 Task: Forward email with the signature Alexandra Wilson with the subject 'Project update' from softage.1@softage.net to 'softage.6@softage.net' with the message 'I would like to schedule a call to discuss the proposed changes to the contract.'
Action: Mouse moved to (1155, 203)
Screenshot: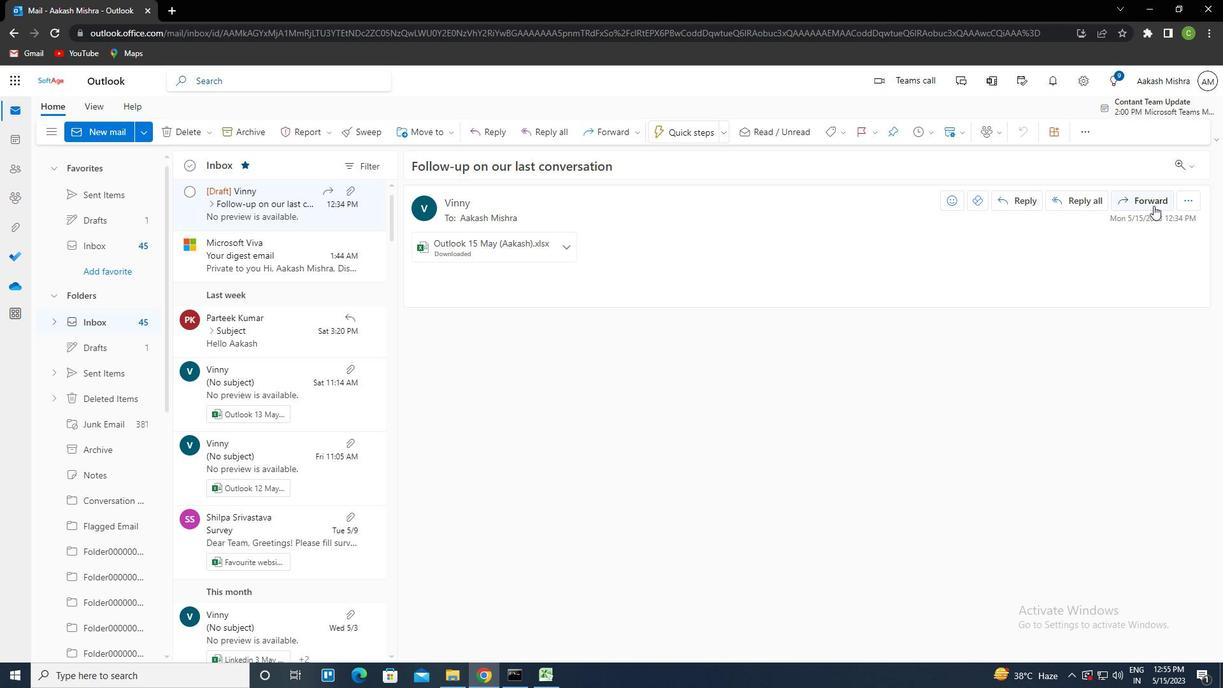 
Action: Mouse pressed left at (1155, 203)
Screenshot: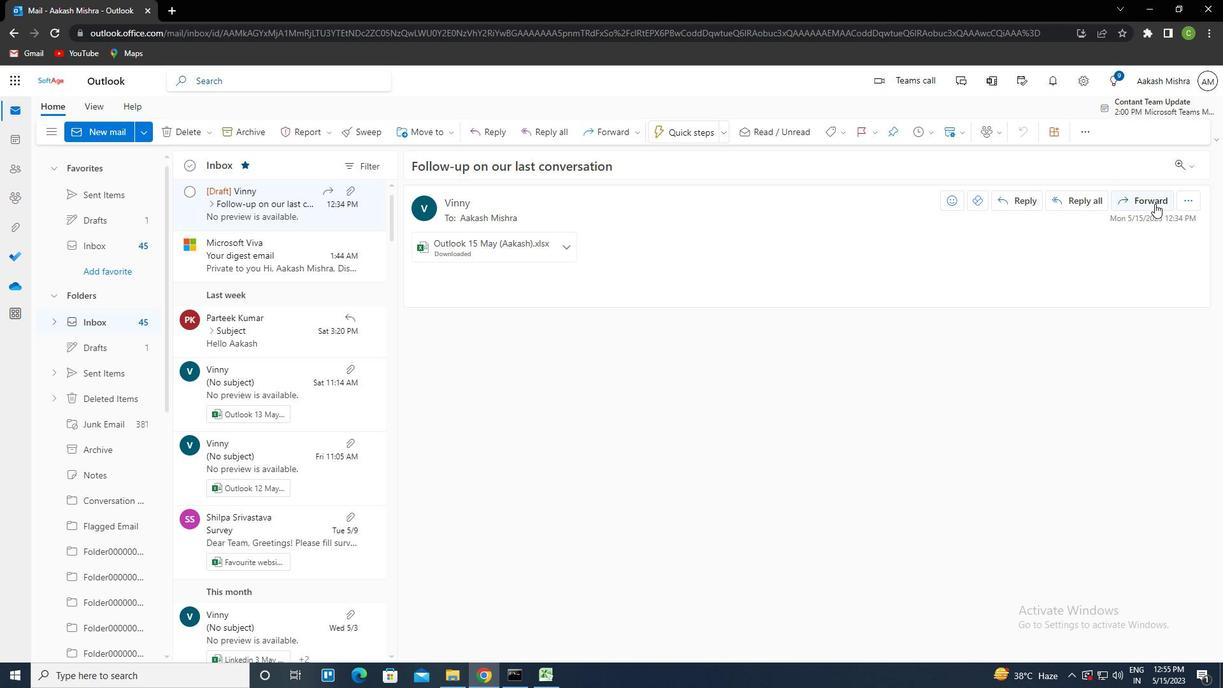 
Action: Mouse moved to (813, 134)
Screenshot: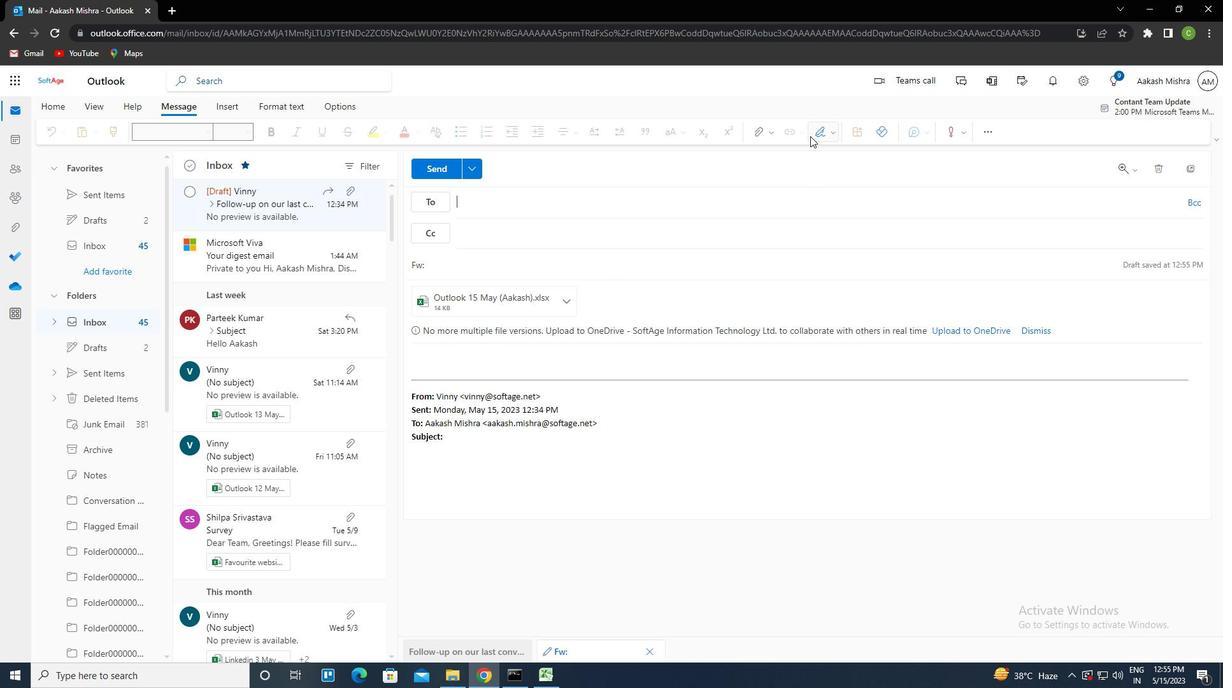 
Action: Mouse pressed left at (813, 134)
Screenshot: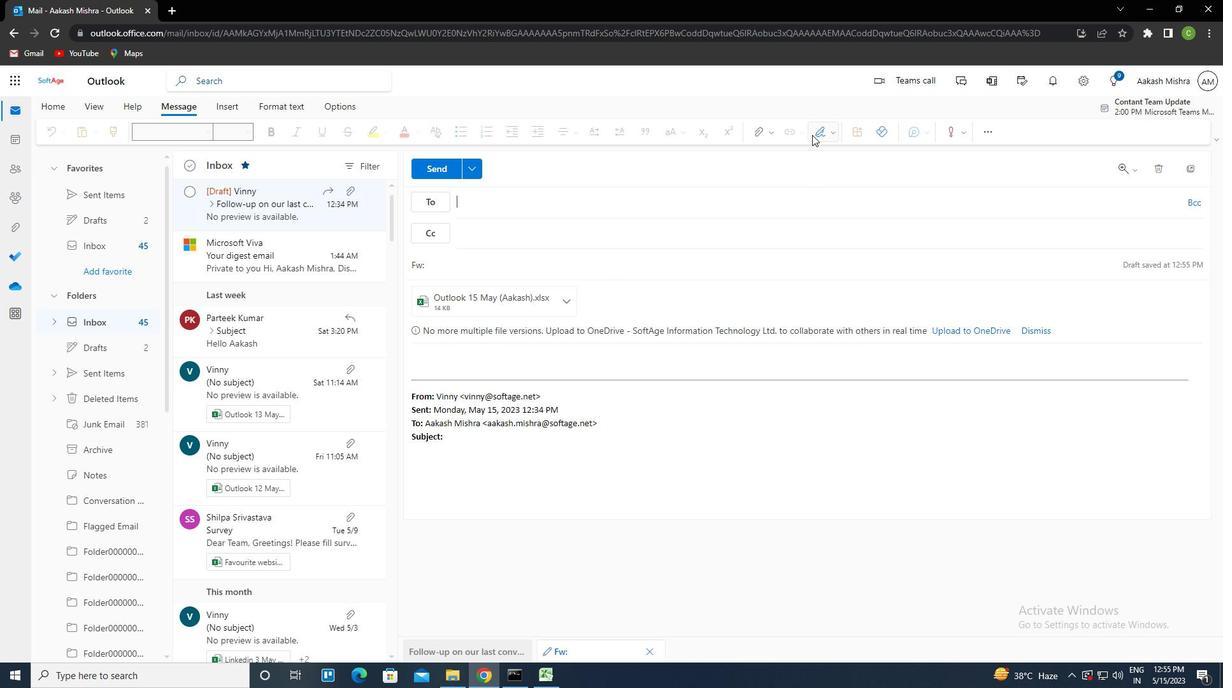 
Action: Mouse moved to (805, 179)
Screenshot: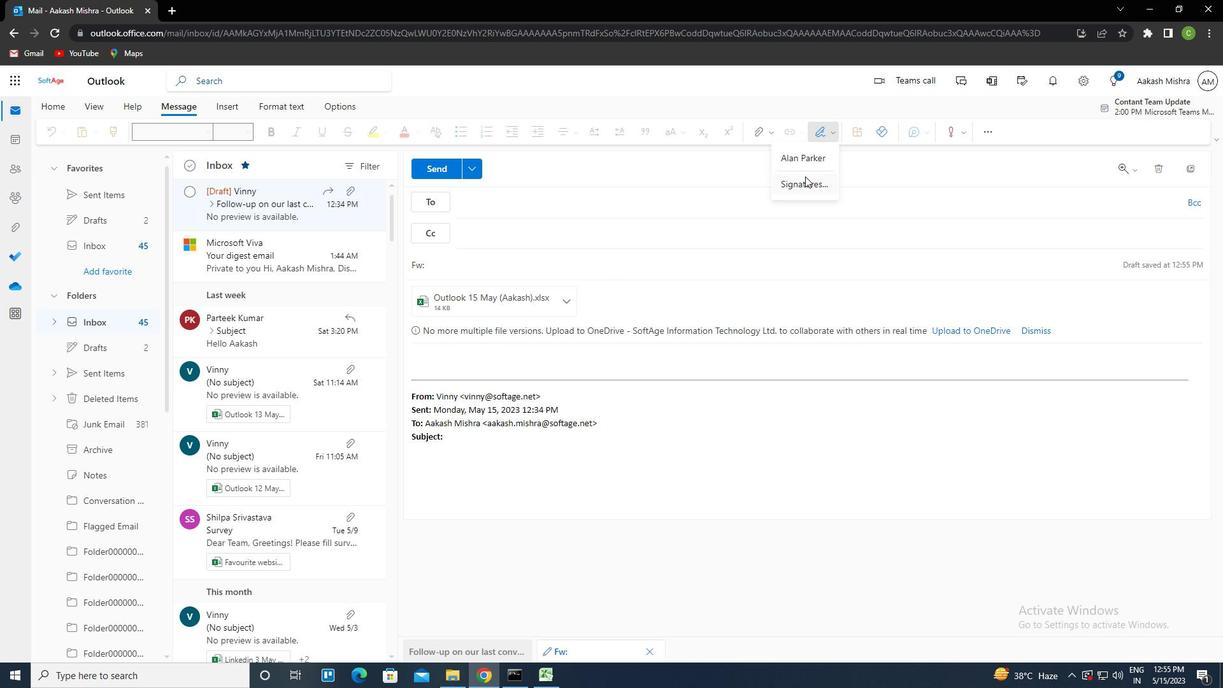 
Action: Mouse pressed left at (805, 179)
Screenshot: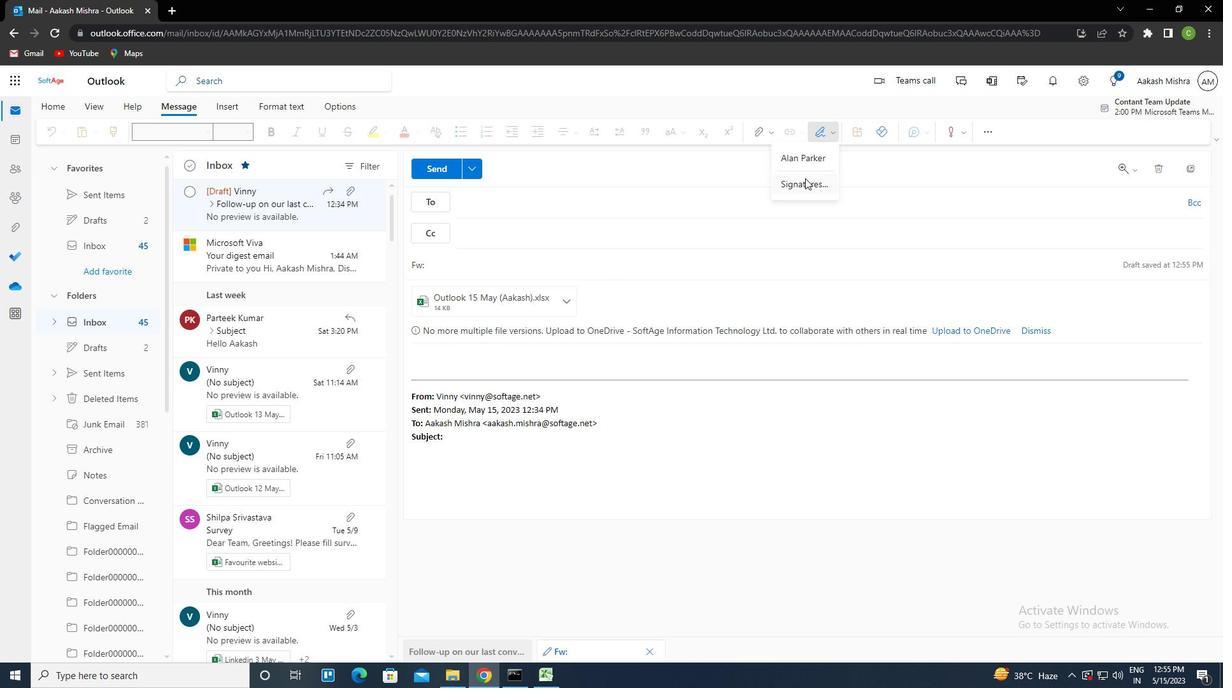 
Action: Mouse moved to (854, 230)
Screenshot: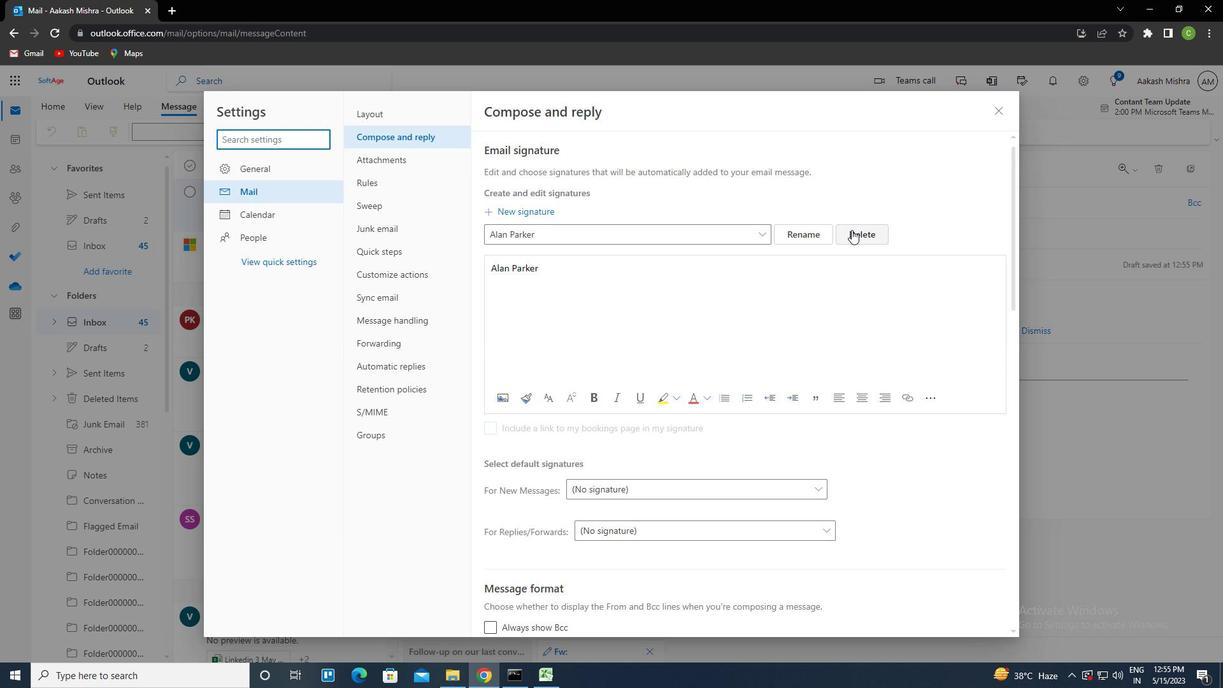 
Action: Mouse pressed left at (854, 230)
Screenshot: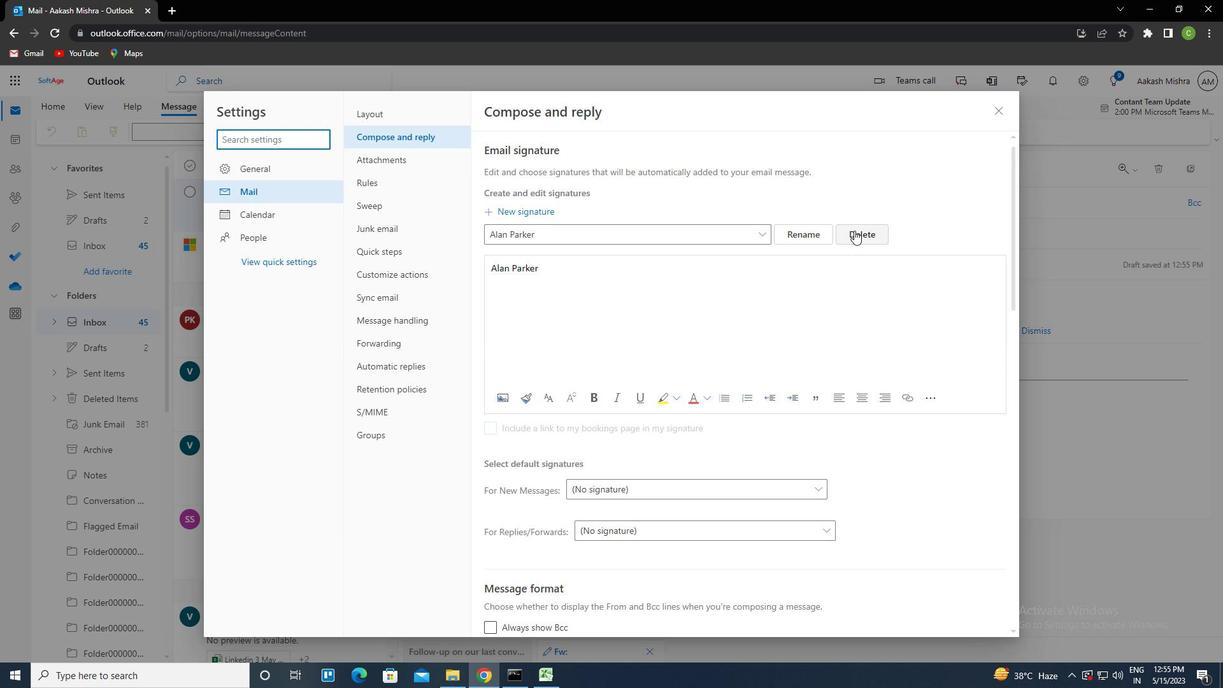 
Action: Mouse moved to (743, 239)
Screenshot: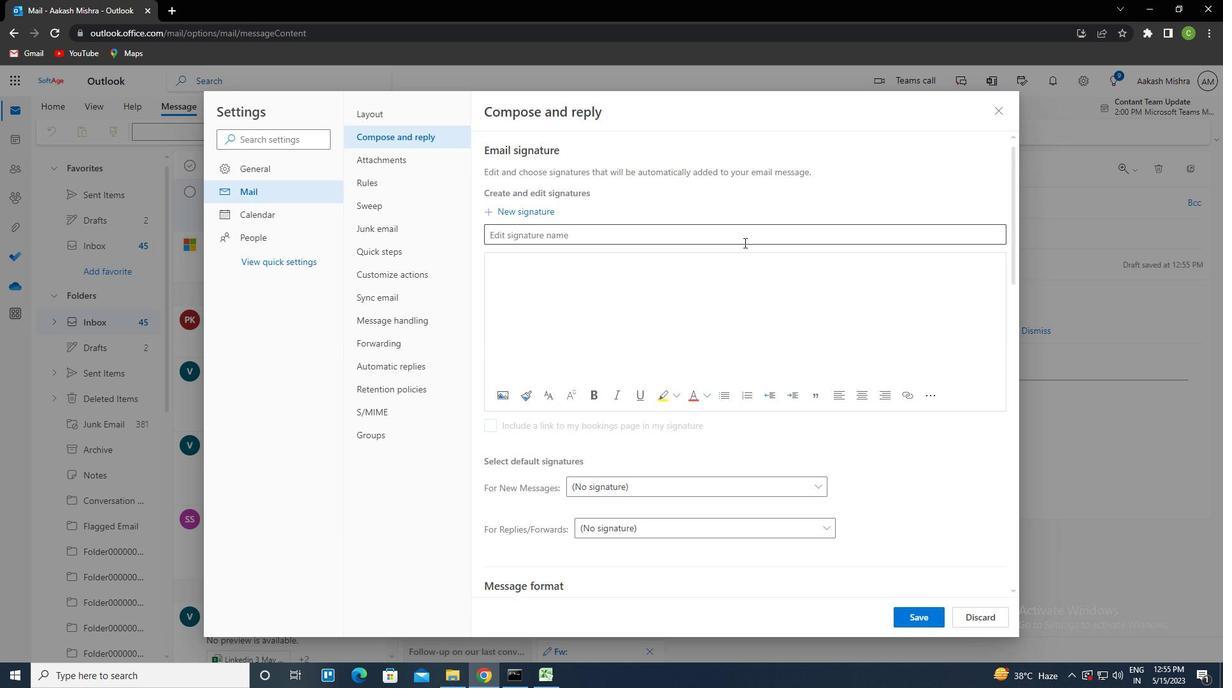 
Action: Mouse pressed left at (743, 239)
Screenshot: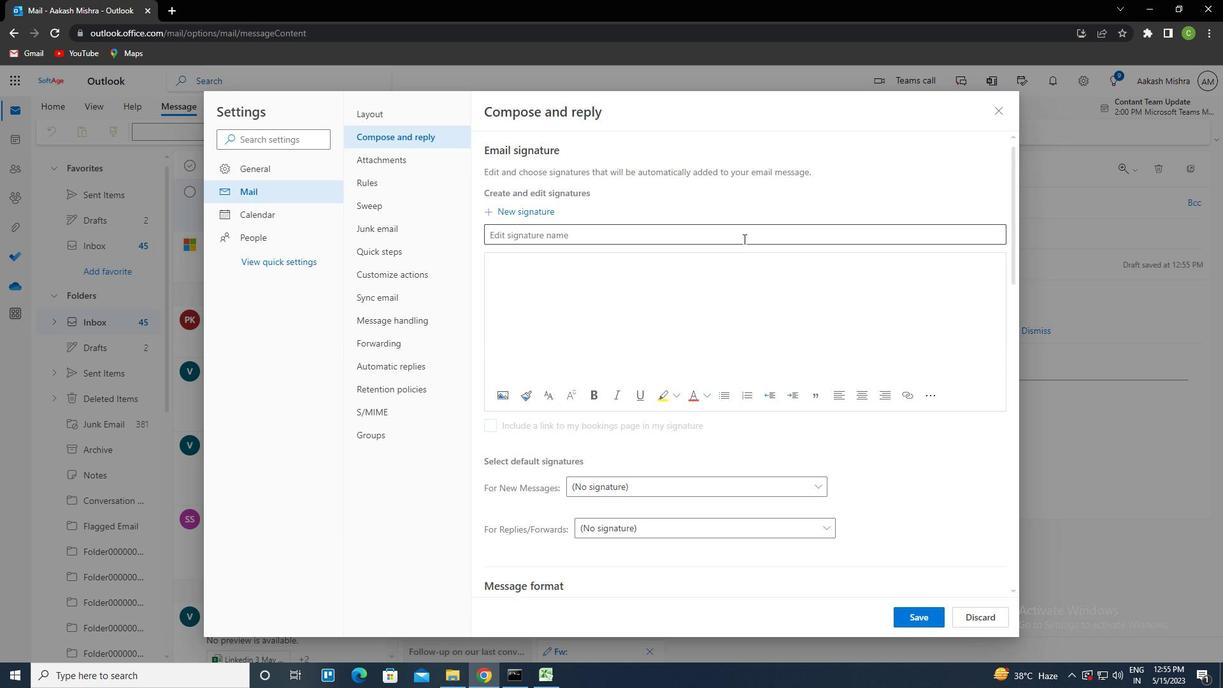
Action: Key pressed <Key.caps_lock>a<Key.caps_lock>lexandre<Key.backspace>a<Key.space><Key.caps_lock>w<Key.caps_lock>ilson<Key.tab><Key.caps_lock>a<Key.caps_lock>lexandra<Key.space><Key.caps_lock>w<Key.caps_lock>ilson
Screenshot: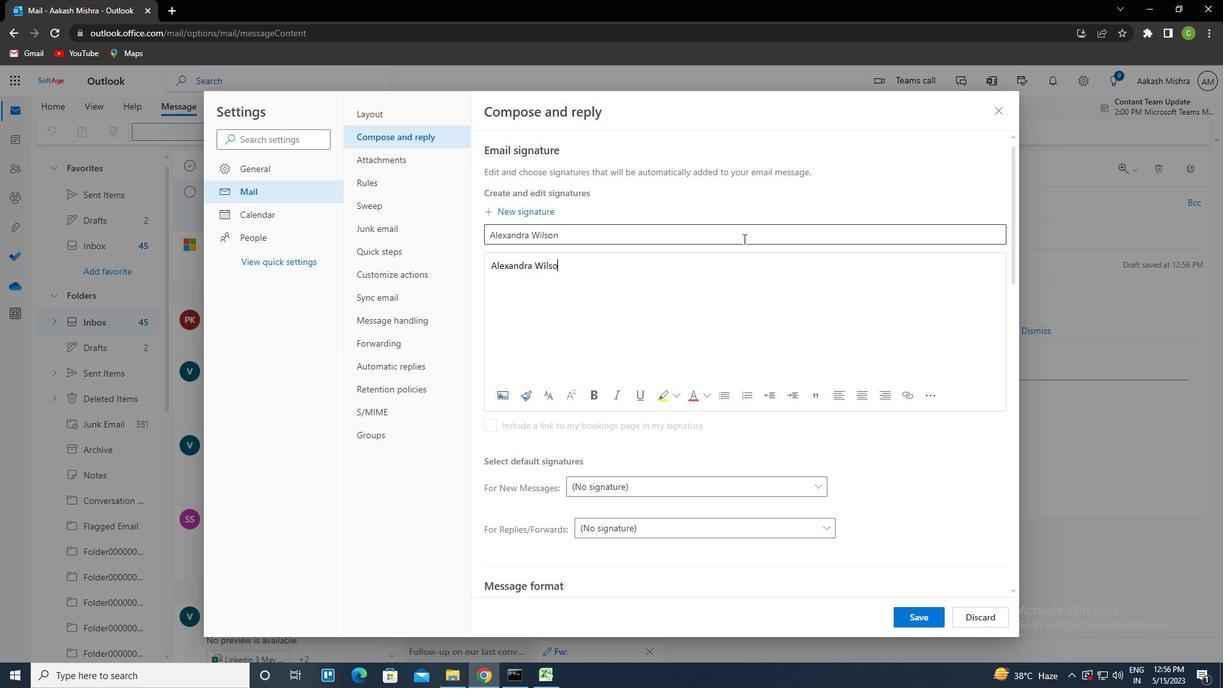 
Action: Mouse moved to (931, 607)
Screenshot: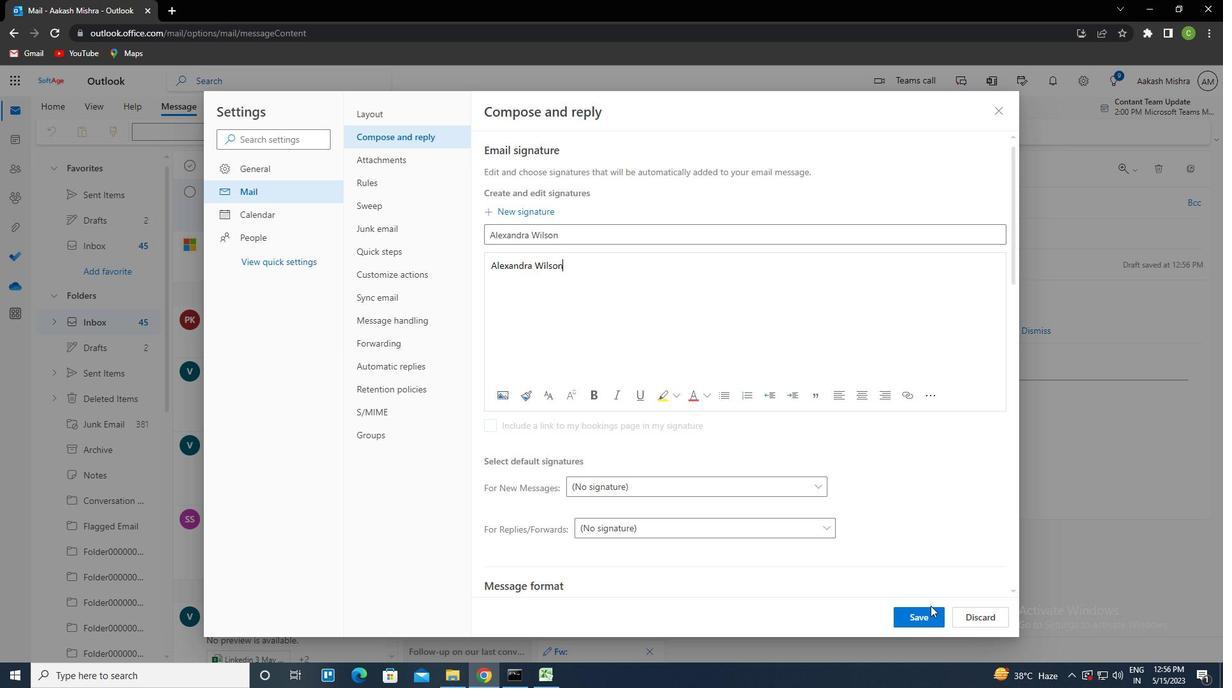 
Action: Mouse pressed left at (931, 607)
Screenshot: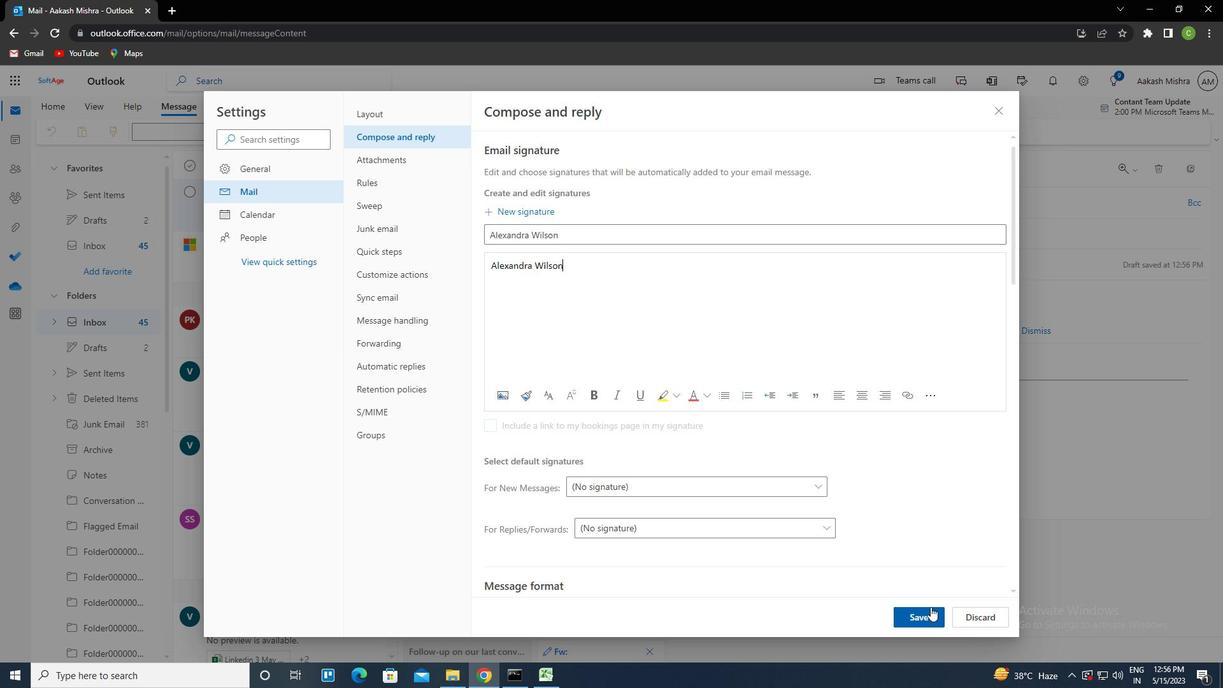 
Action: Mouse moved to (1006, 107)
Screenshot: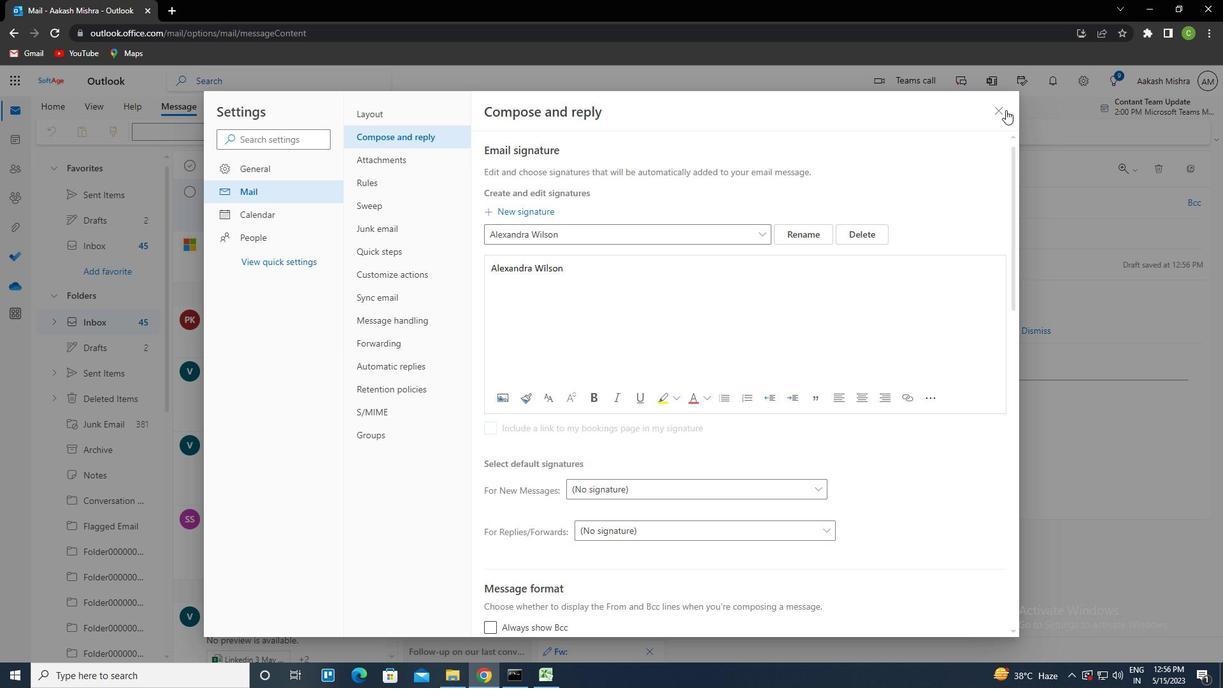 
Action: Mouse pressed left at (1006, 107)
Screenshot: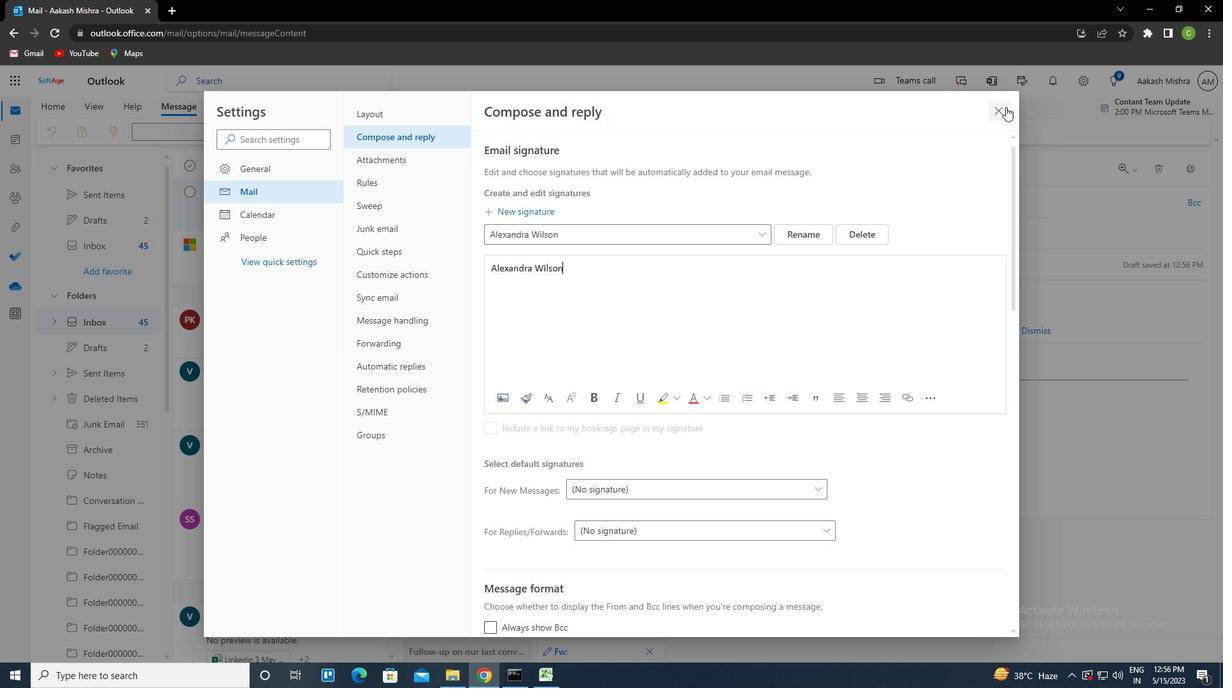 
Action: Mouse moved to (834, 139)
Screenshot: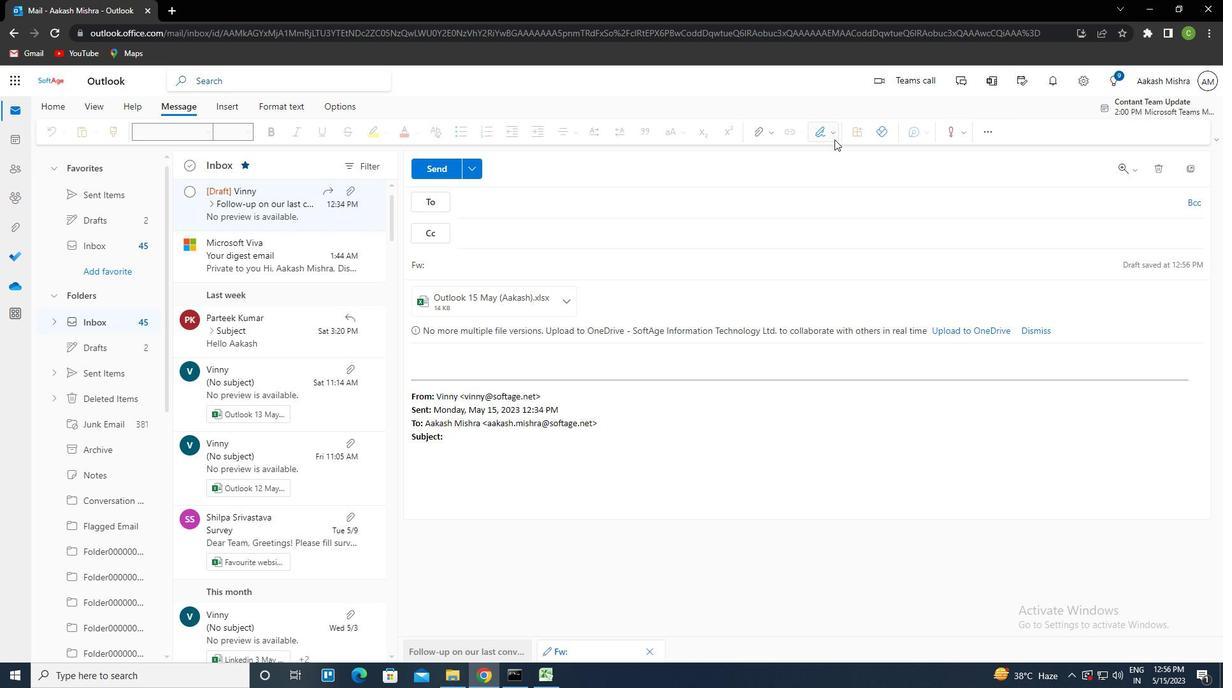 
Action: Mouse pressed left at (834, 139)
Screenshot: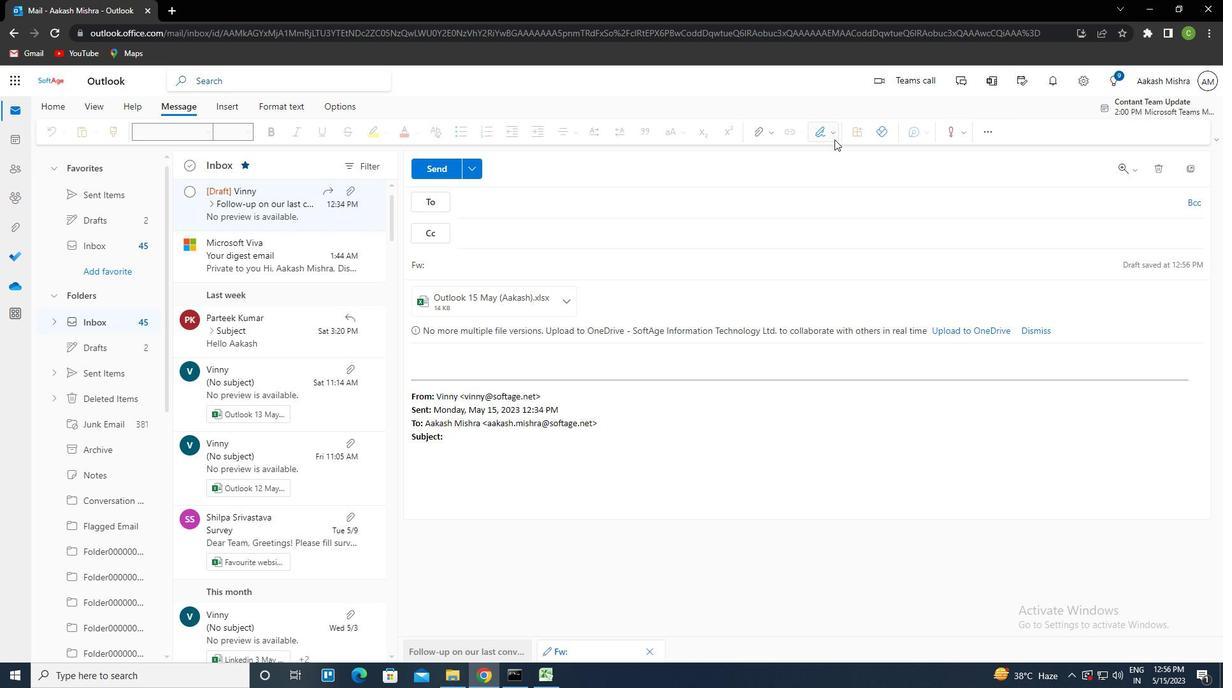 
Action: Mouse moved to (815, 163)
Screenshot: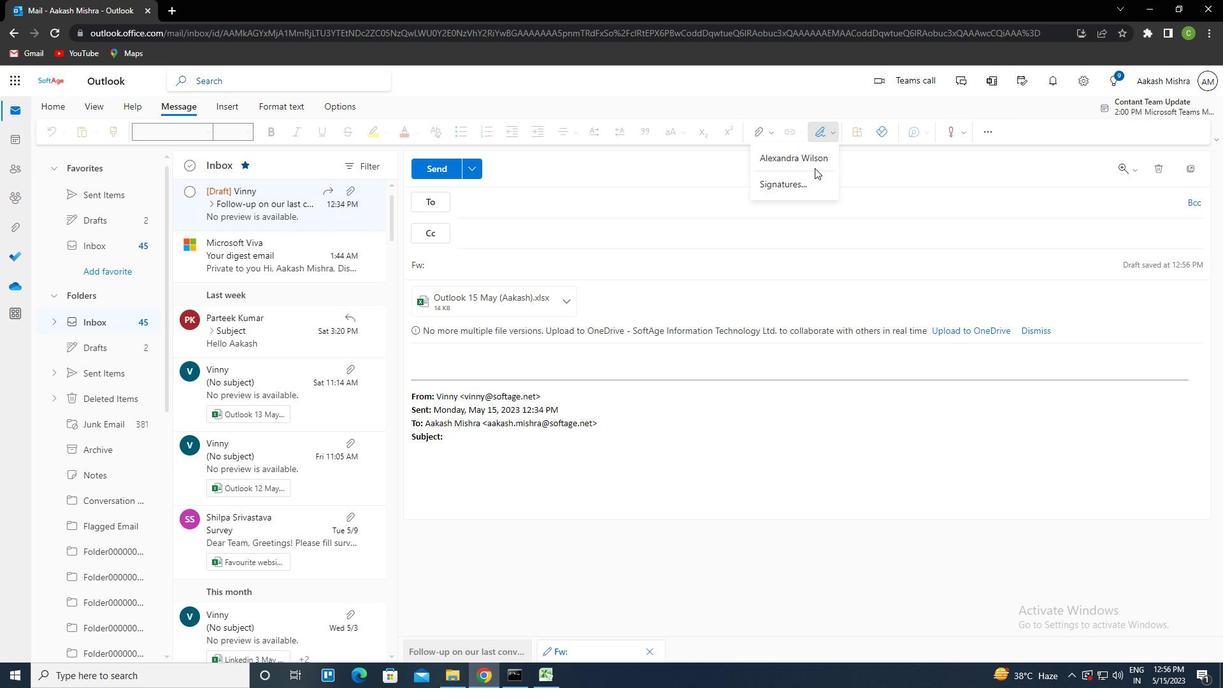 
Action: Mouse pressed left at (815, 163)
Screenshot: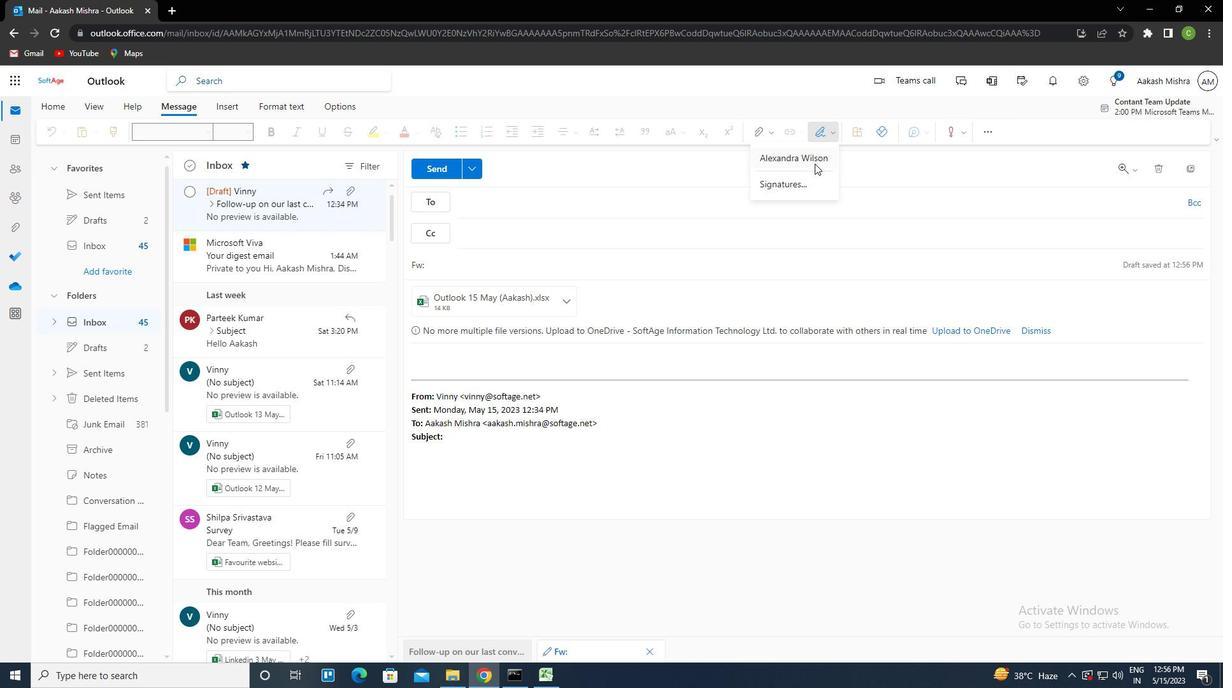 
Action: Mouse moved to (472, 261)
Screenshot: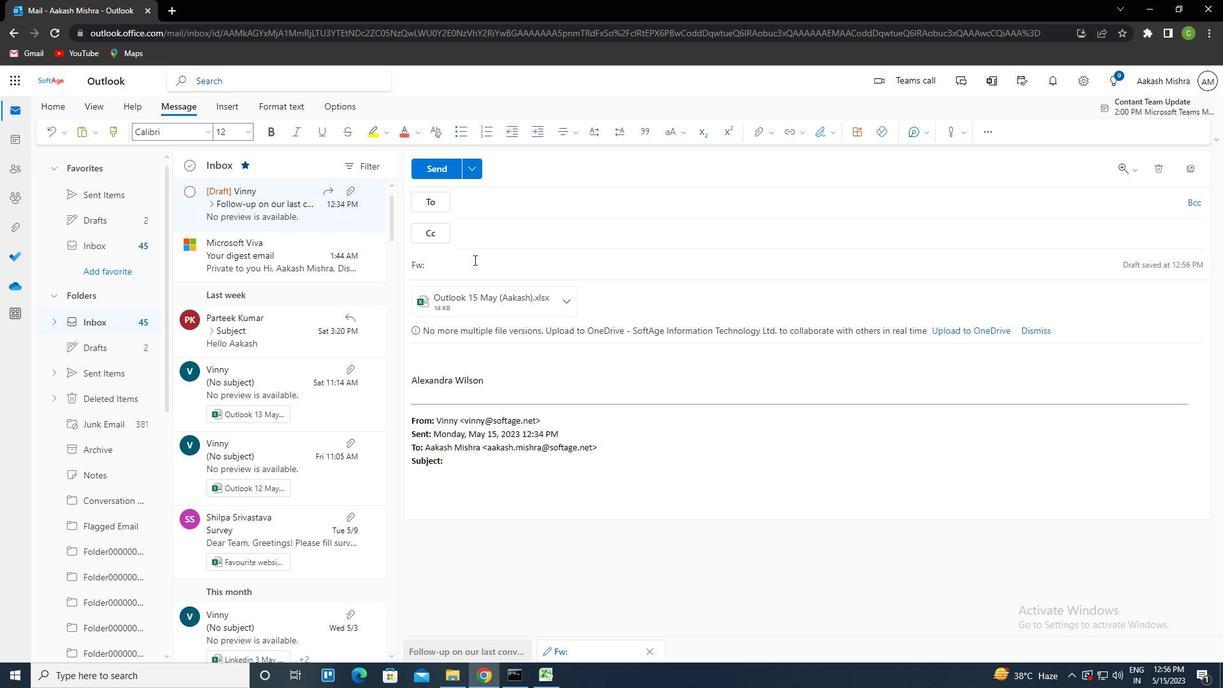 
Action: Mouse pressed left at (472, 261)
Screenshot: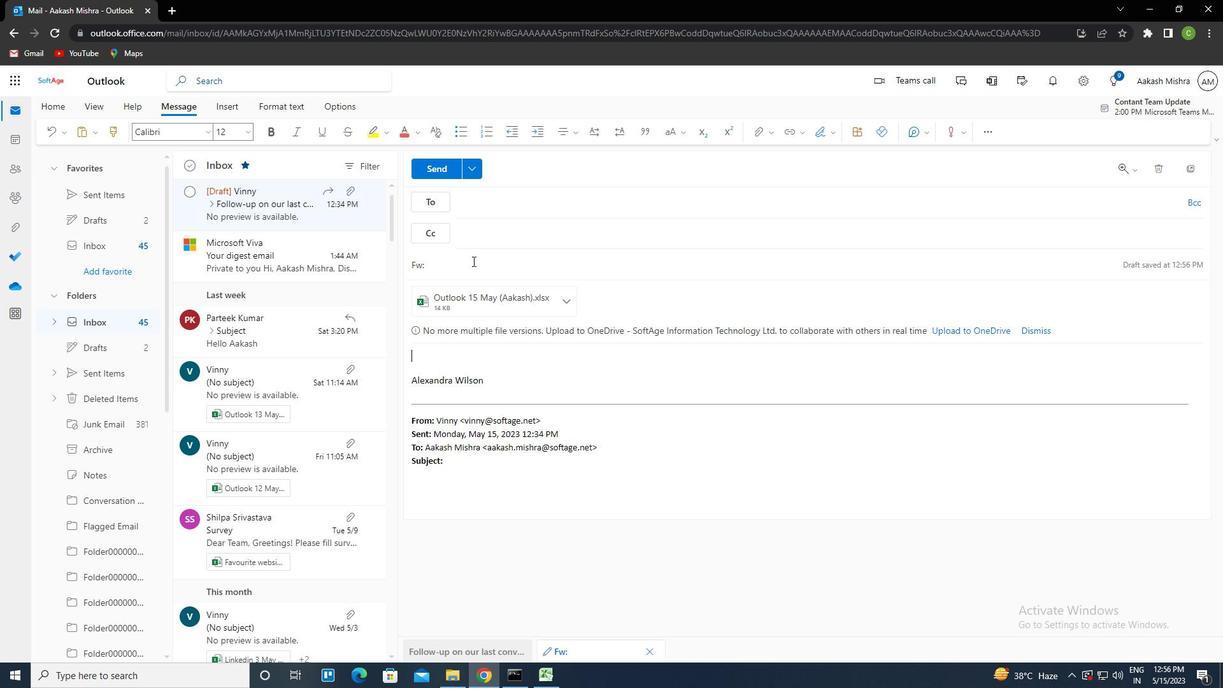 
Action: Key pressed <Key.caps_lock>p<Key.caps_lock>roject<Key.space>update
Screenshot: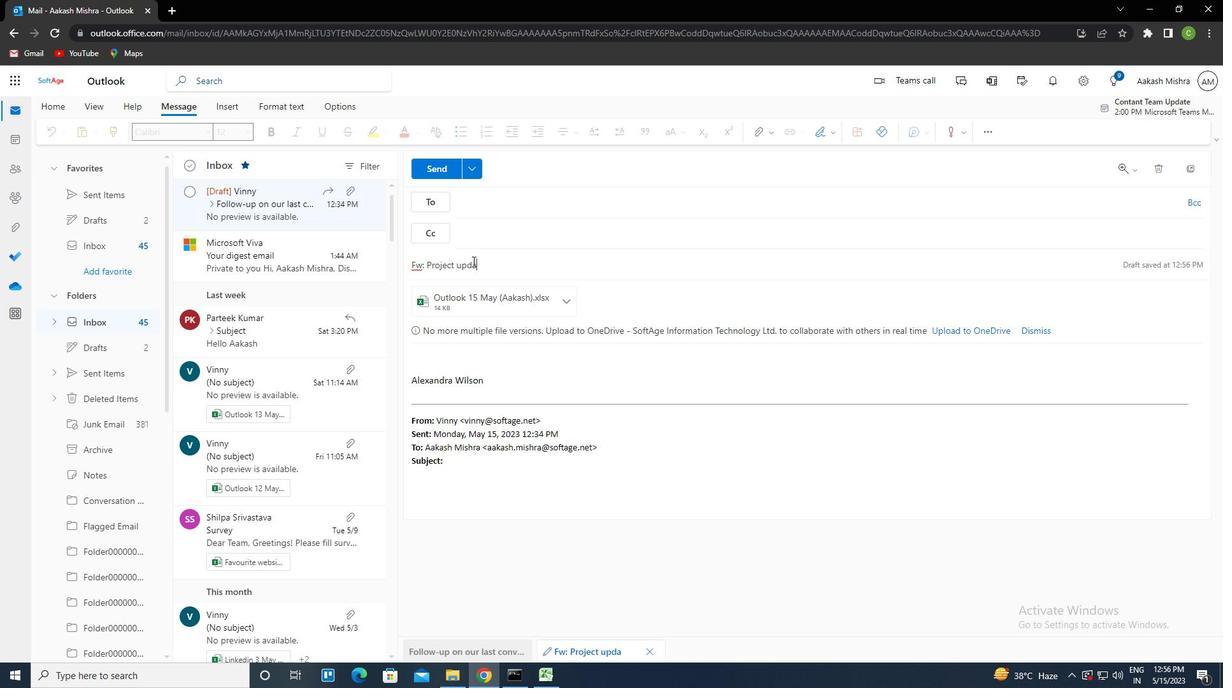 
Action: Mouse moved to (501, 197)
Screenshot: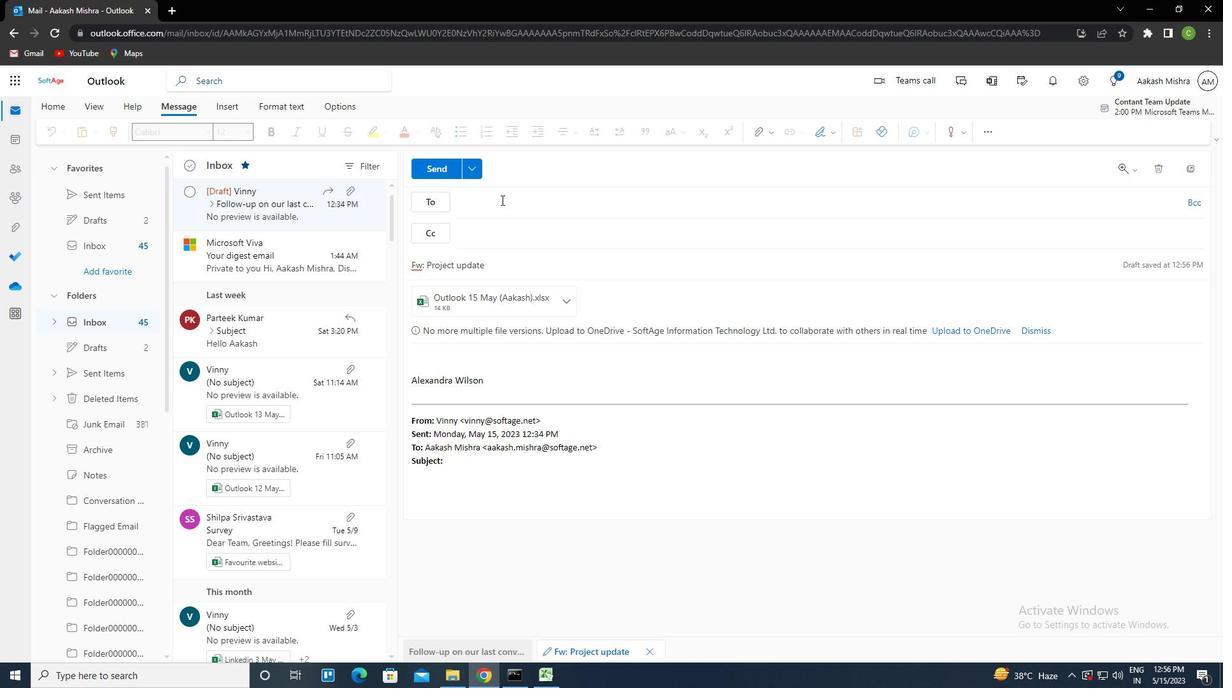 
Action: Mouse pressed left at (501, 197)
Screenshot: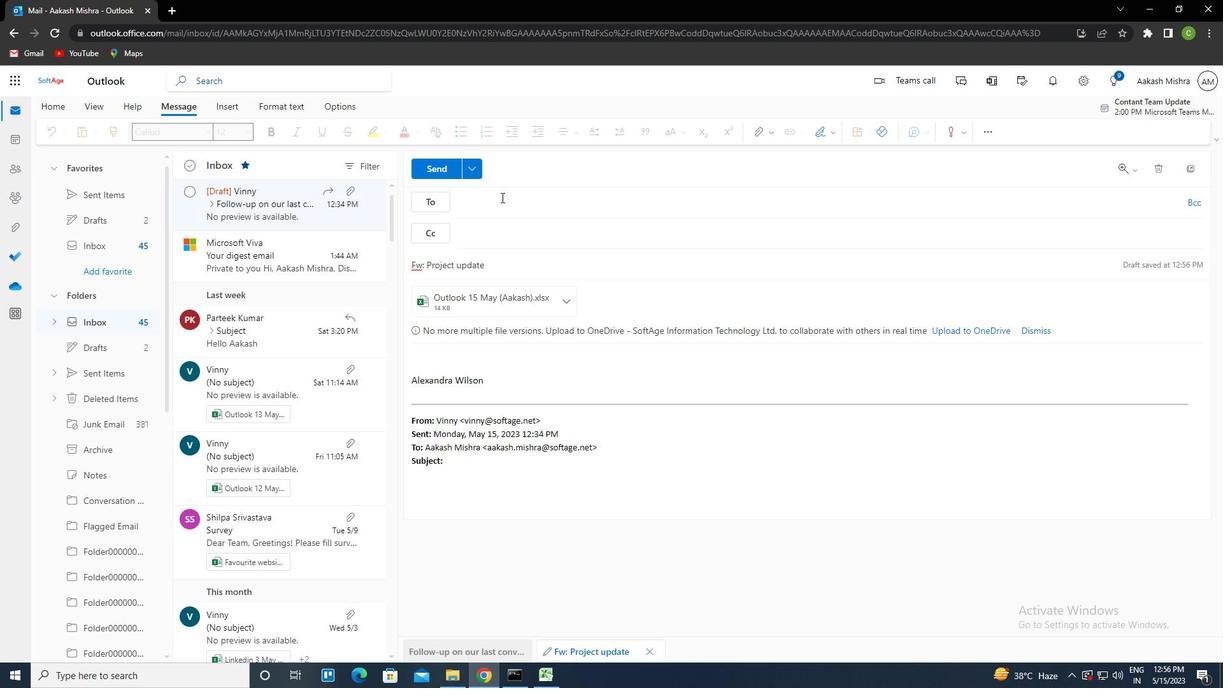 
Action: Key pressed softage.5<Key.shift>@SOFTAGE.NET<Key.enter>
Screenshot: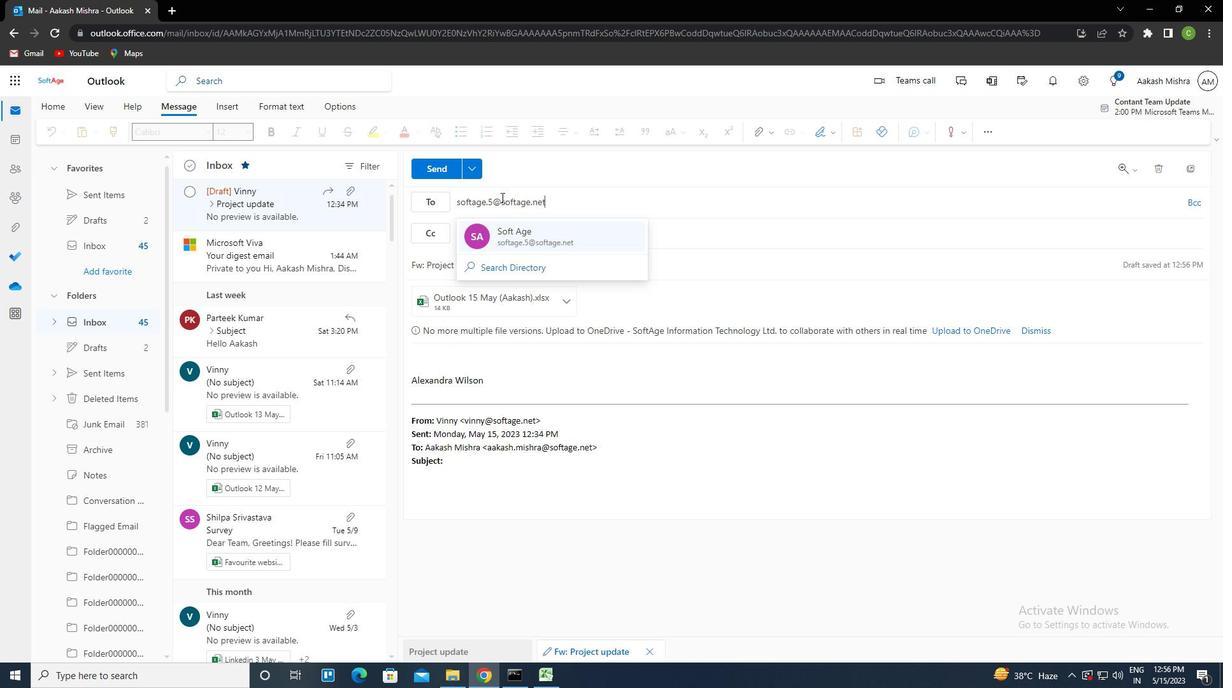 
Action: Mouse moved to (460, 362)
Screenshot: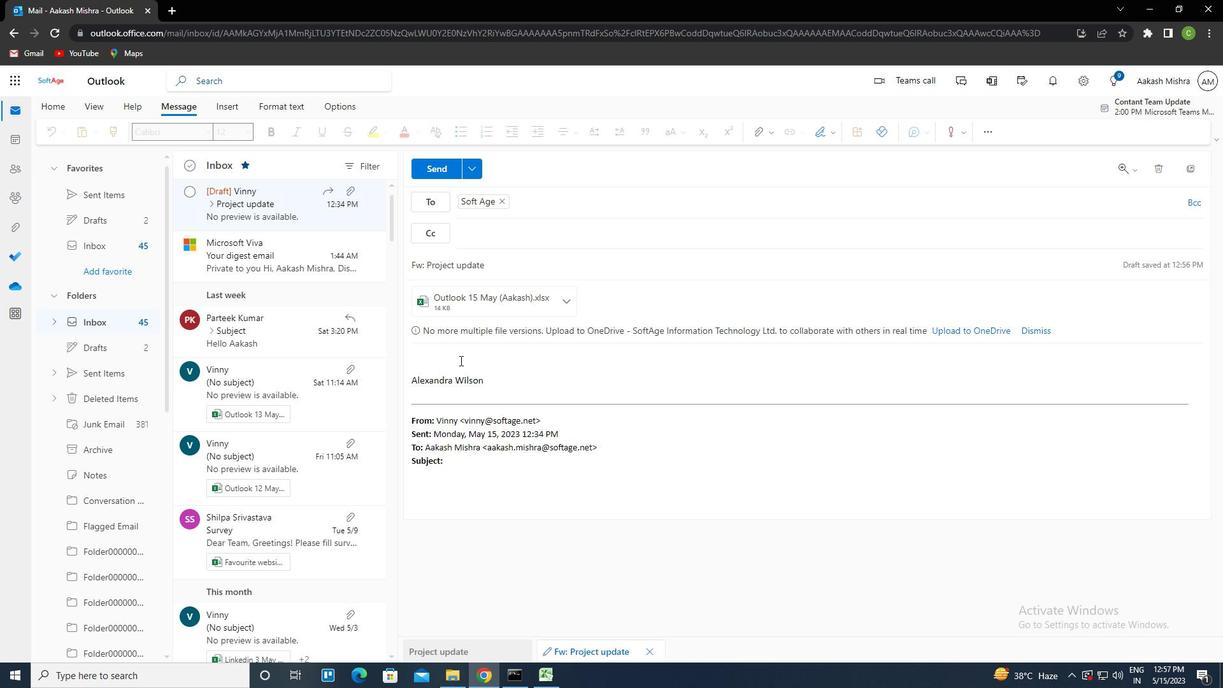 
Action: Mouse pressed left at (460, 362)
Screenshot: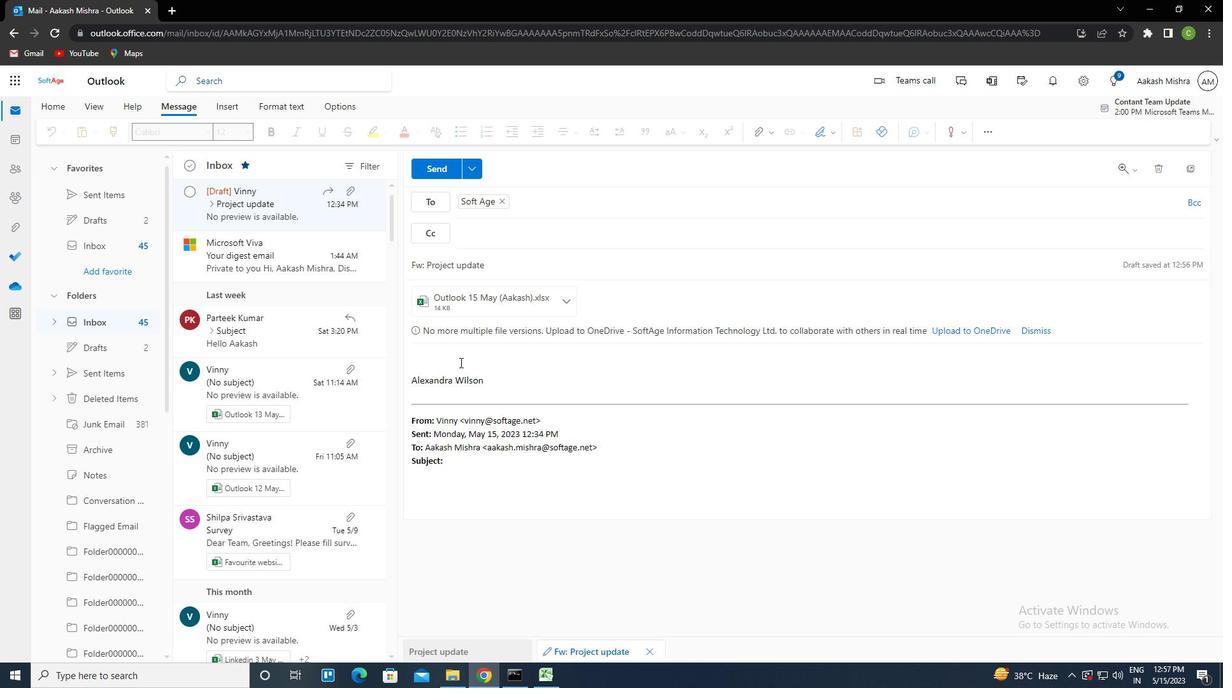 
Action: Key pressed <Key.caps_lock>I<Key.caps_lock><Key.space>WOULD<Key.space>LIKE<Key.space>TO<Key.space>SCHEDULEA<Key.backspace><Key.space>A<Key.space>CALL<Key.space>TO<Key.space>DISCS<Key.backspace>USS<Key.space>THE<Key.space>PROPOSED<Key.space>CHANGES<Key.space>TO<Key.space>THE<Key.space>CONTRACT
Screenshot: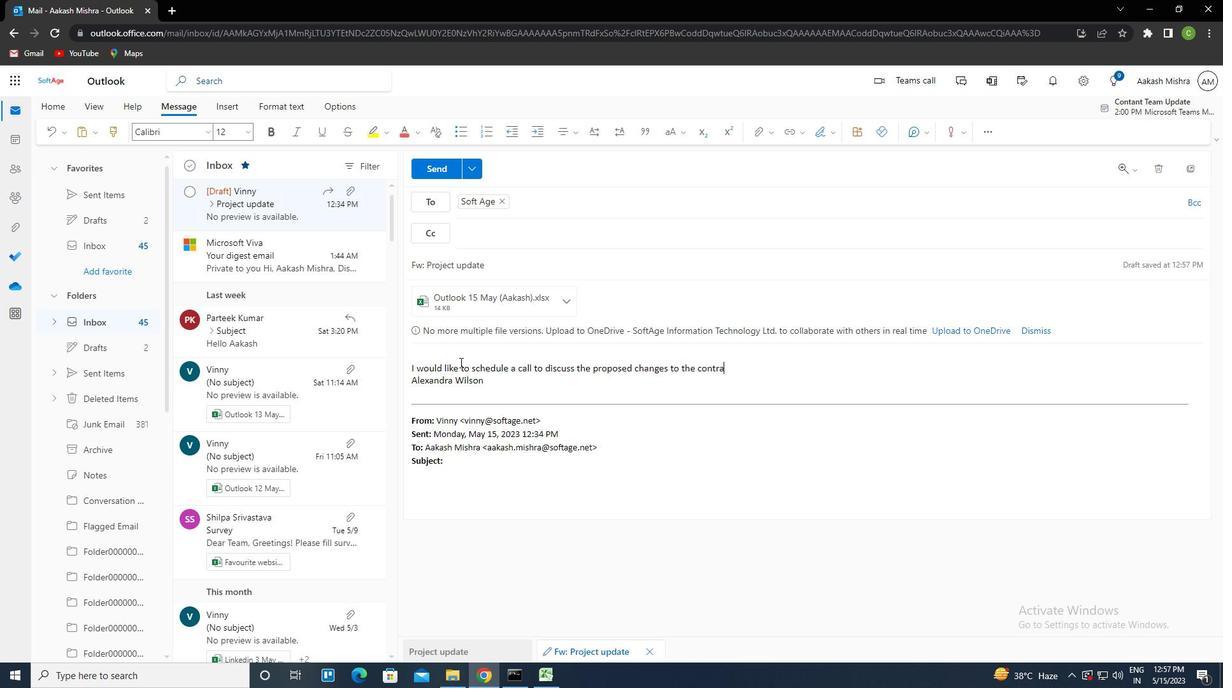 
Action: Mouse moved to (437, 174)
Screenshot: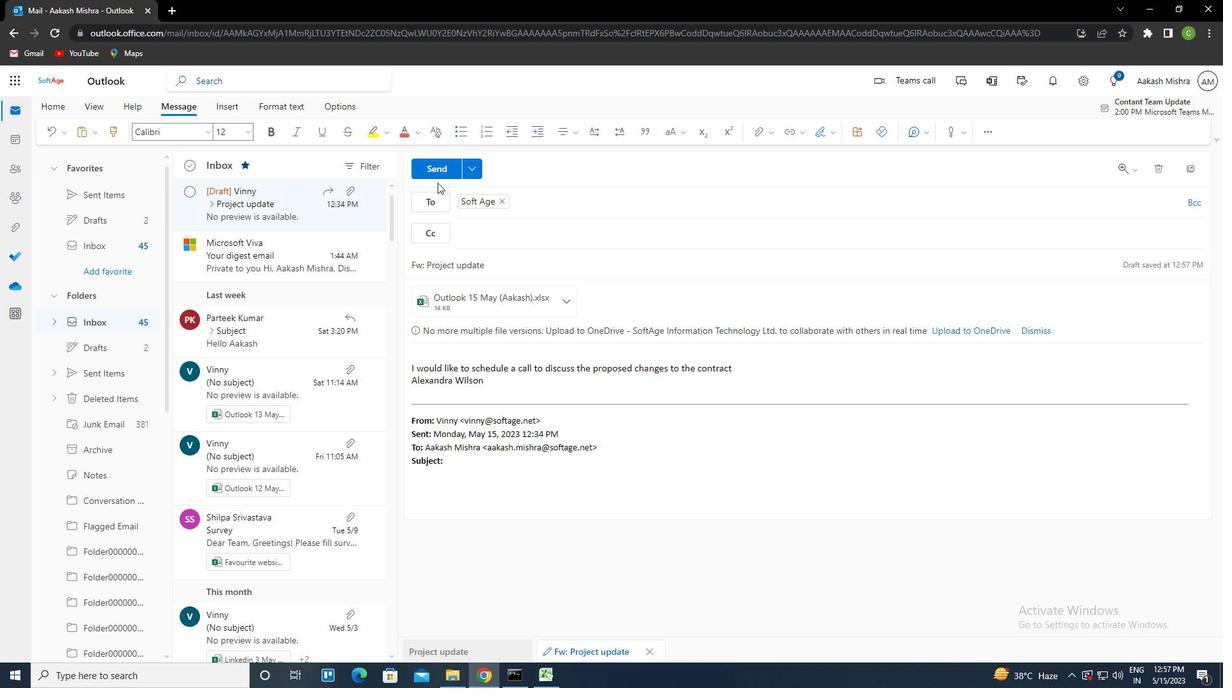 
Action: Mouse pressed left at (437, 174)
Screenshot: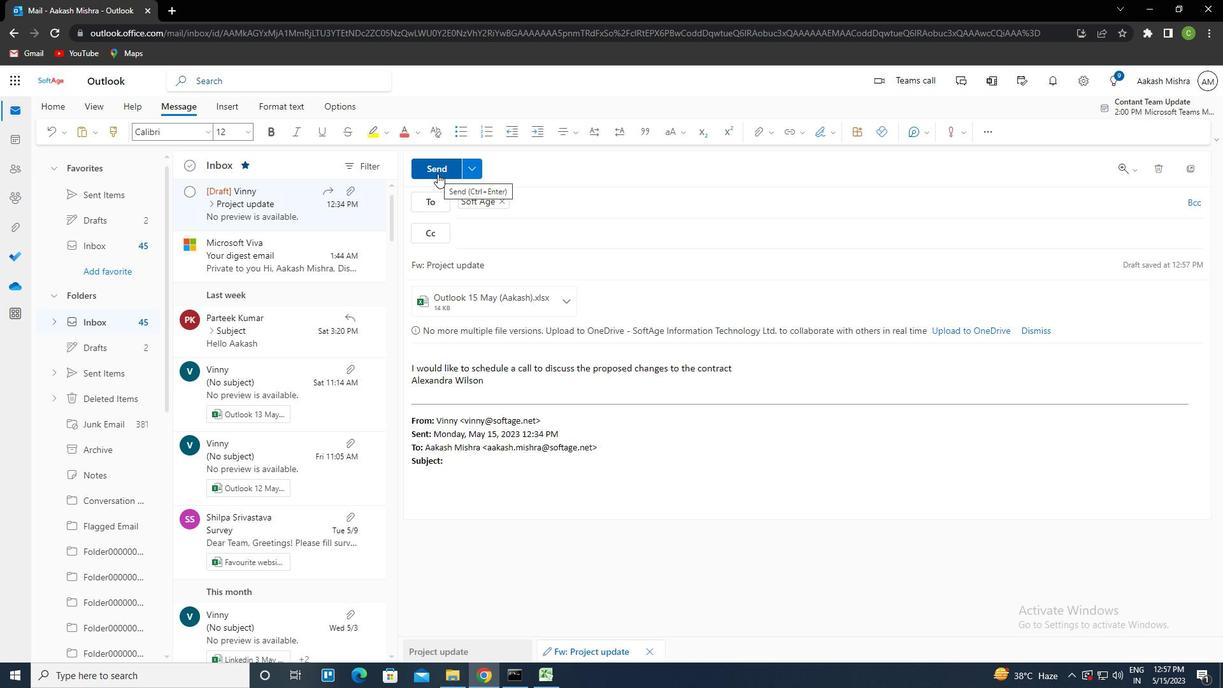 
Action: Mouse moved to (648, 390)
Screenshot: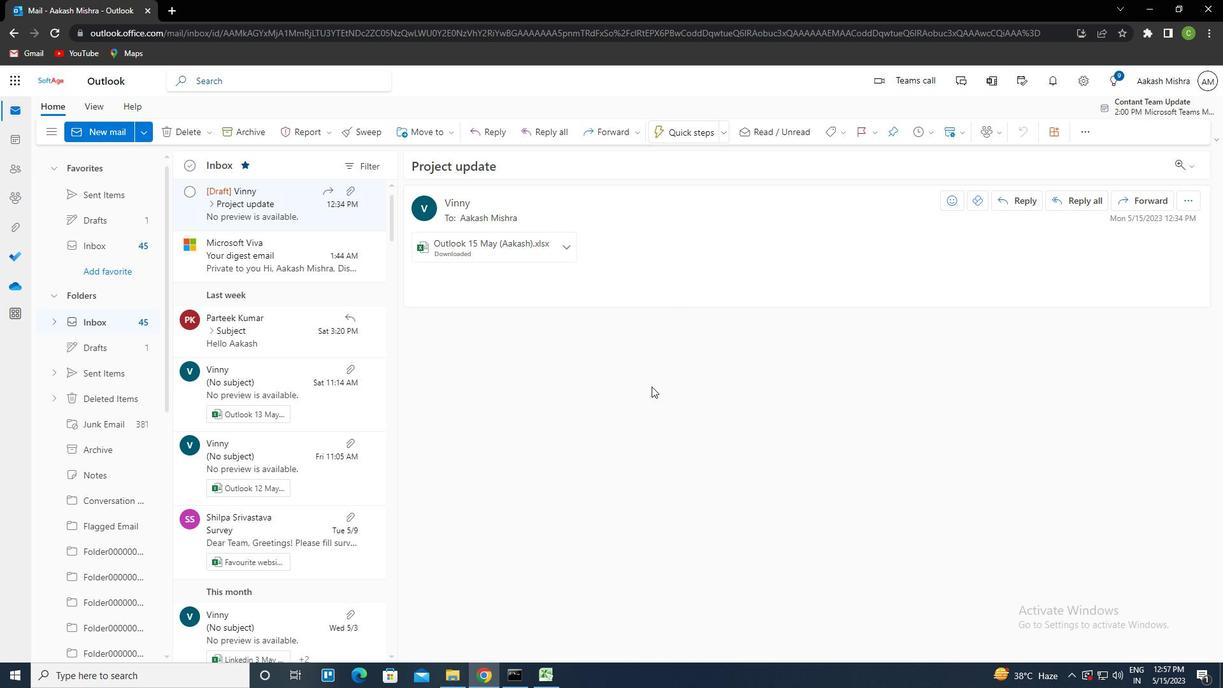 
